 Task: Add start time "2:00".
Action: Mouse moved to (497, 677)
Screenshot: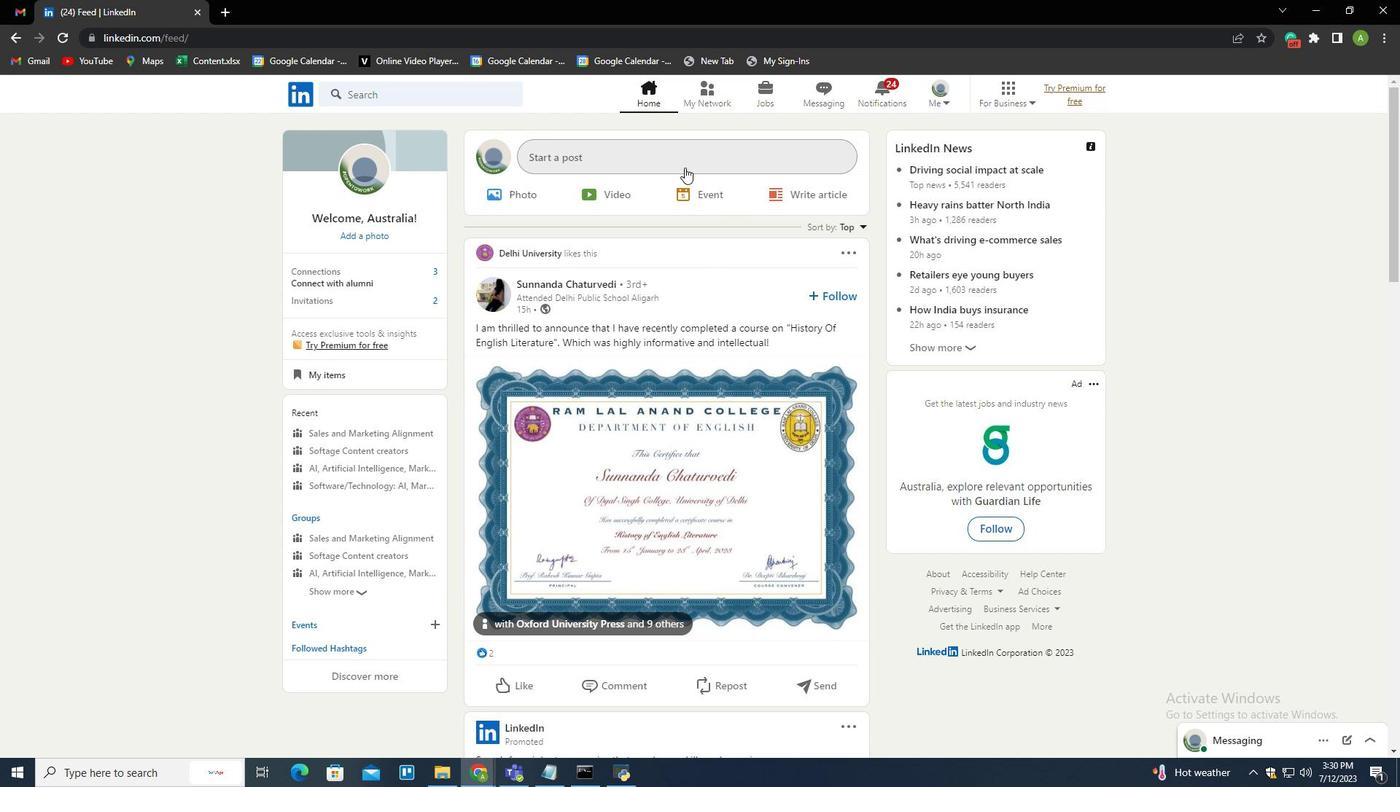 
Action: Mouse pressed left at (497, 677)
Screenshot: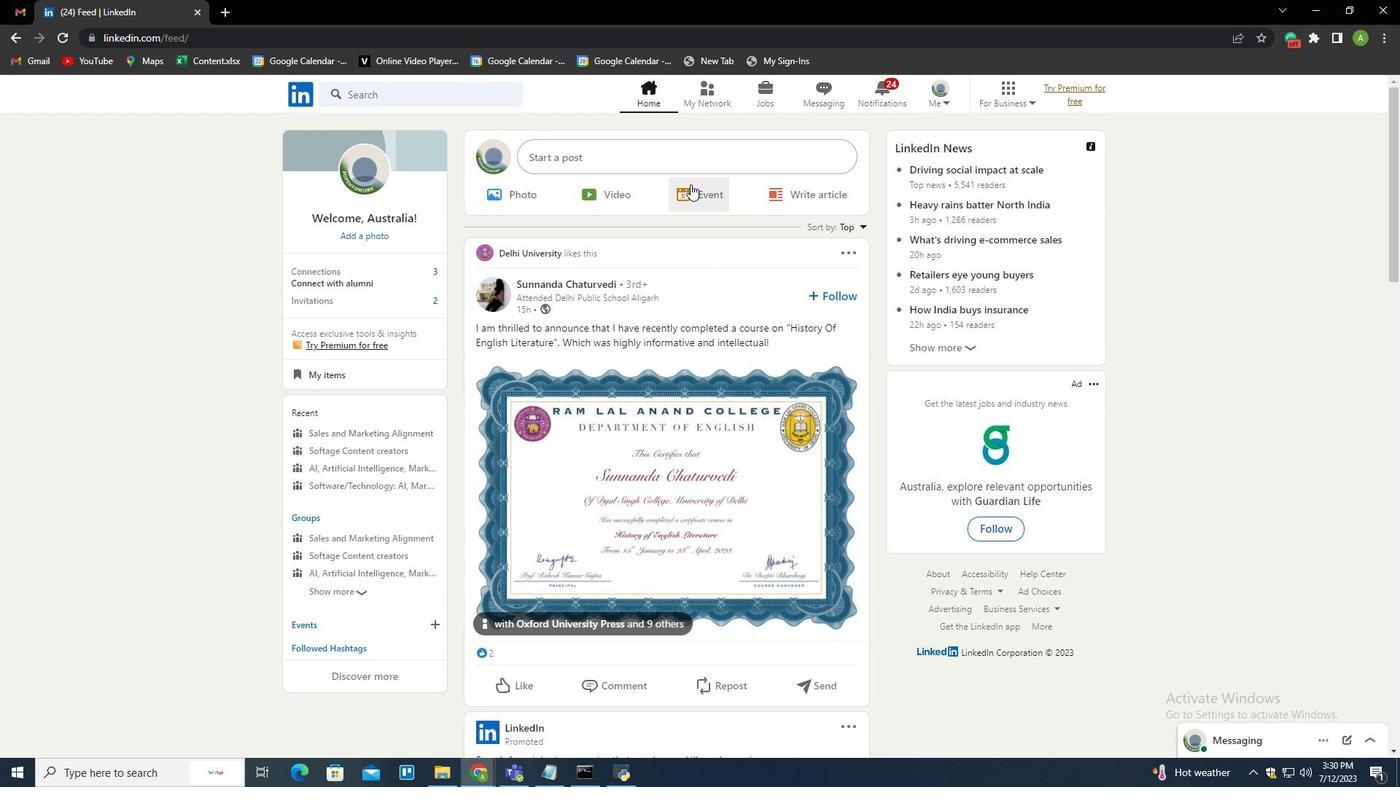 
Action: Mouse moved to (572, 496)
Screenshot: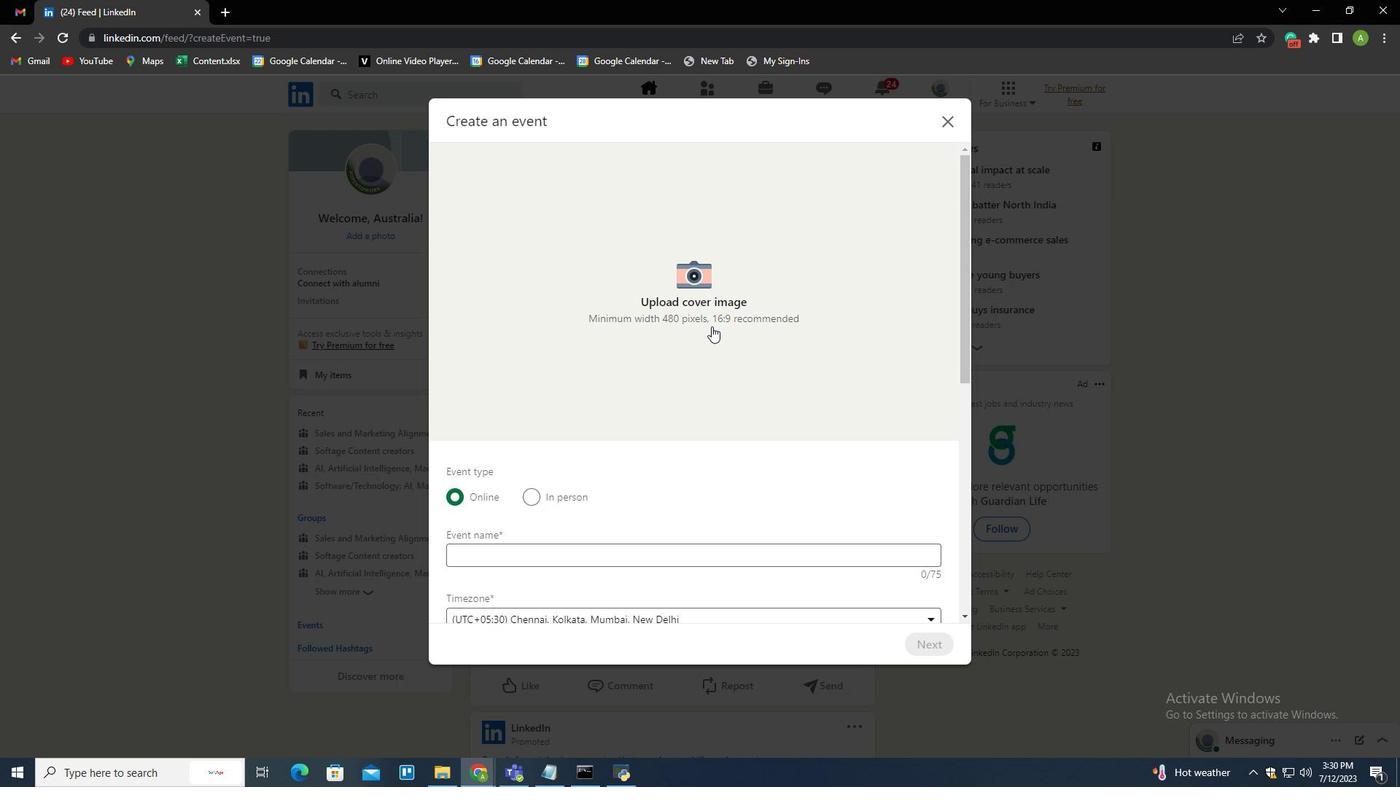 
Action: Mouse scrolled (572, 497) with delta (0, 0)
Screenshot: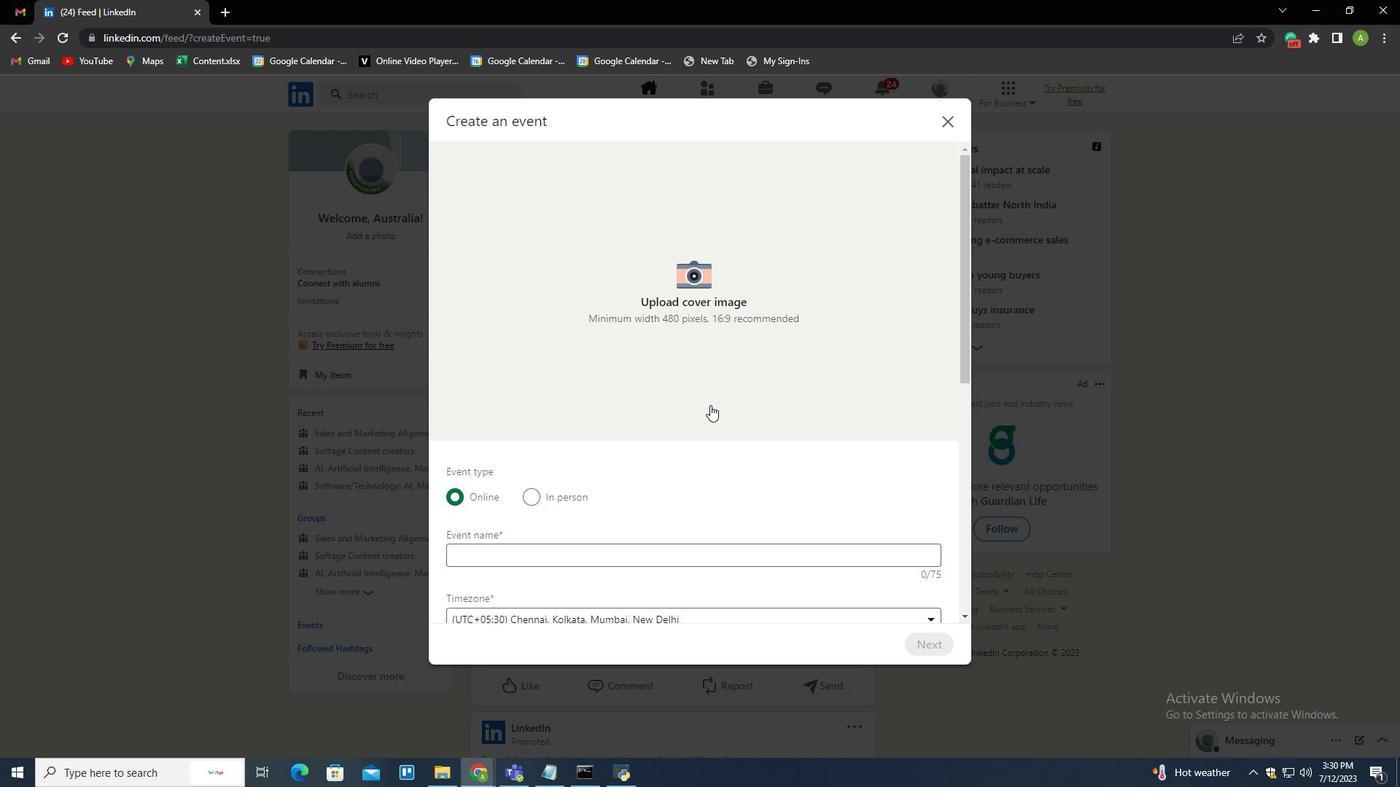 
Action: Mouse scrolled (572, 497) with delta (0, 0)
Screenshot: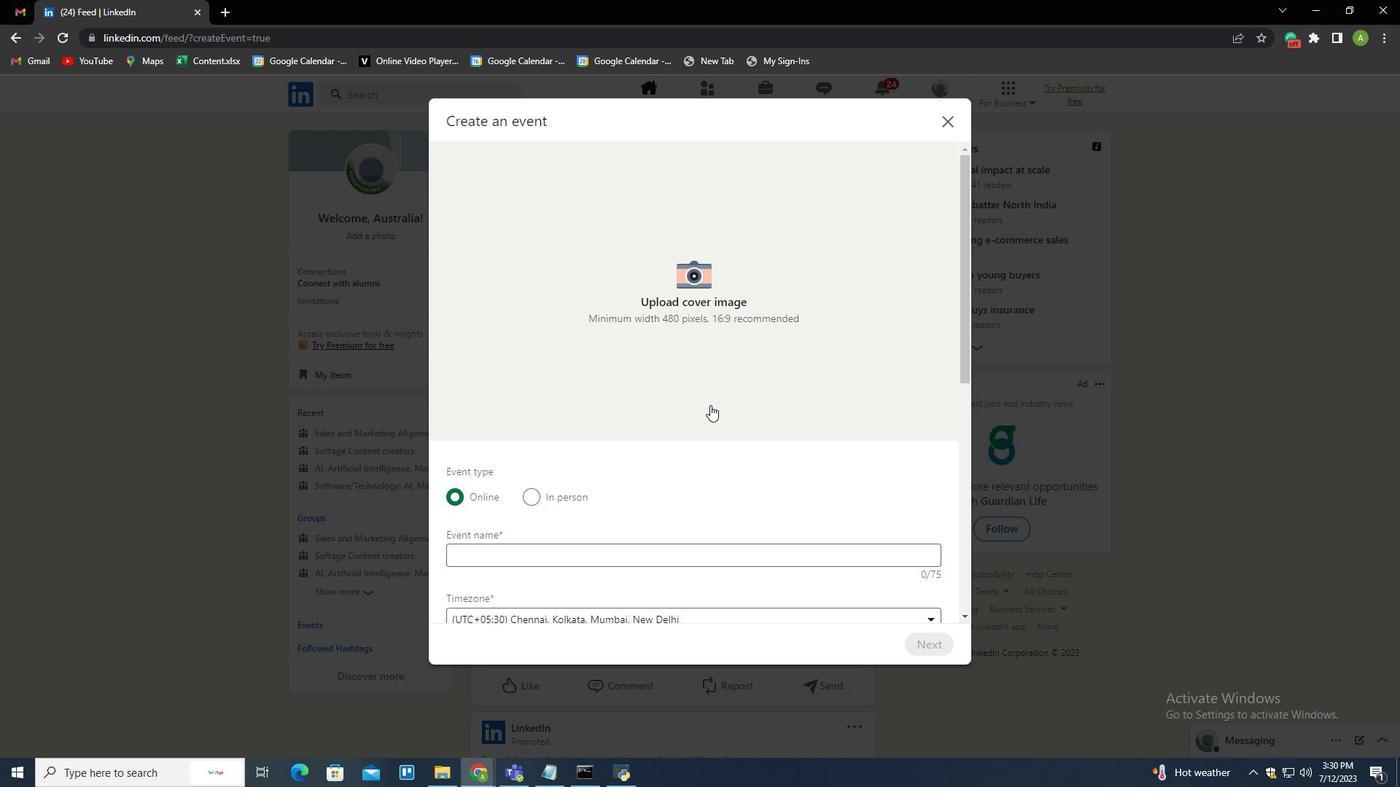
Action: Mouse scrolled (572, 497) with delta (0, 0)
Screenshot: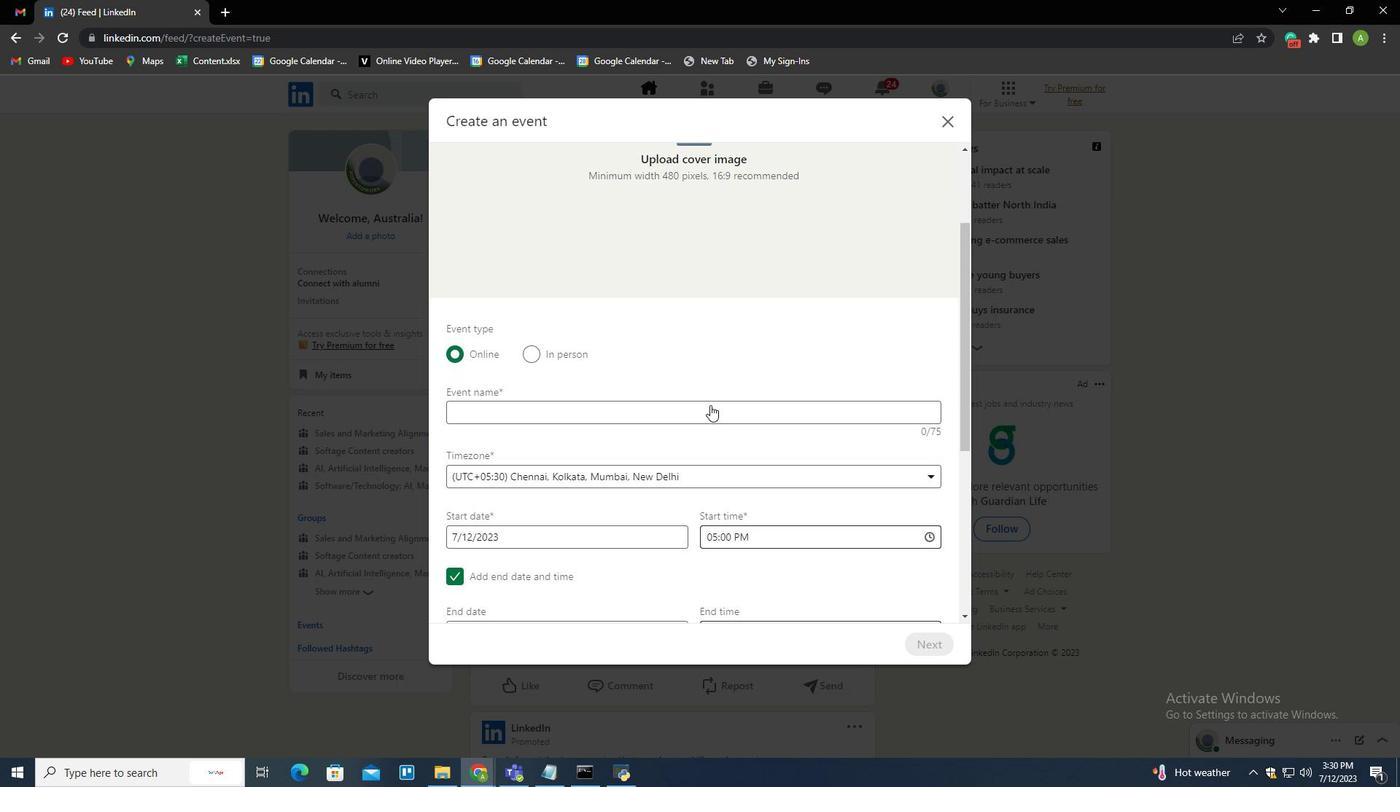 
Action: Mouse moved to (743, 454)
Screenshot: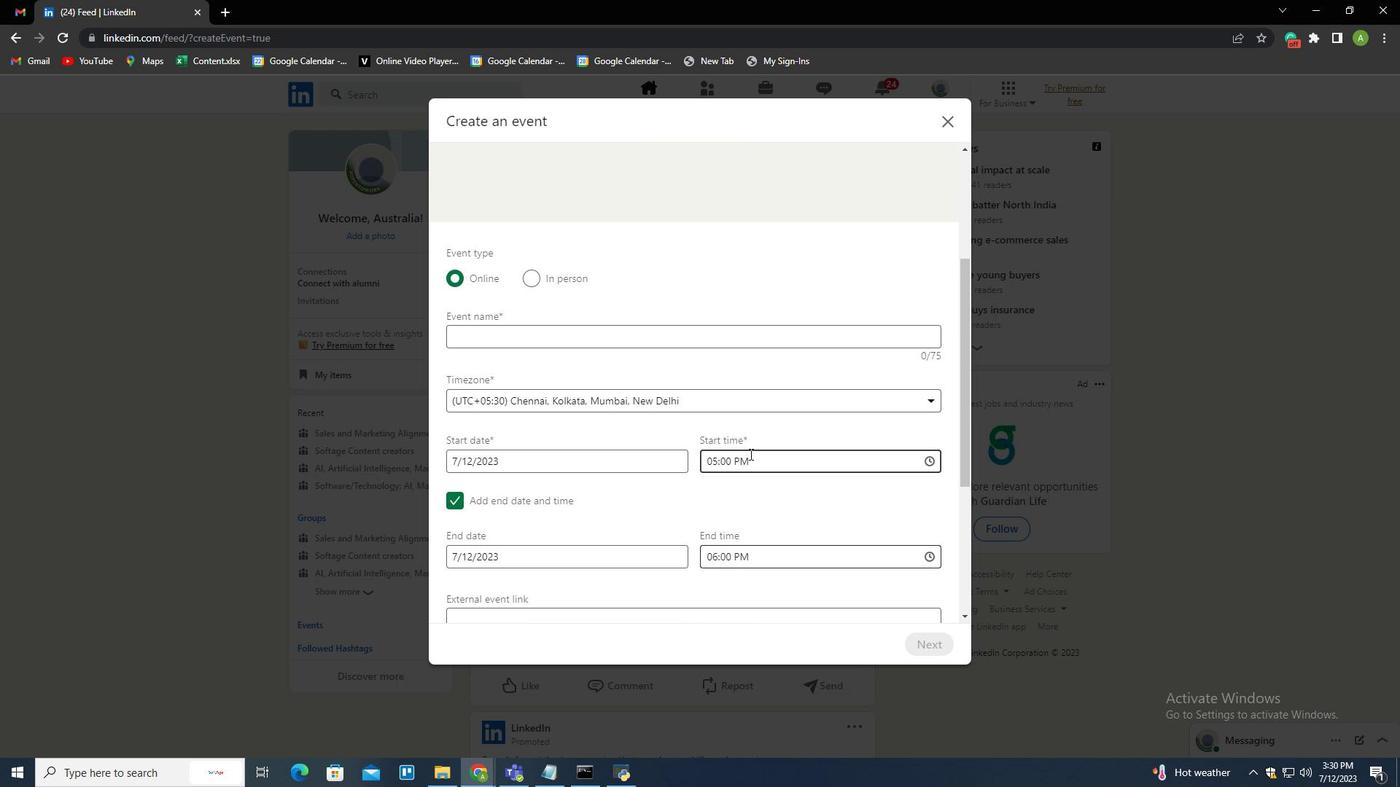 
Action: Mouse pressed left at (743, 454)
Screenshot: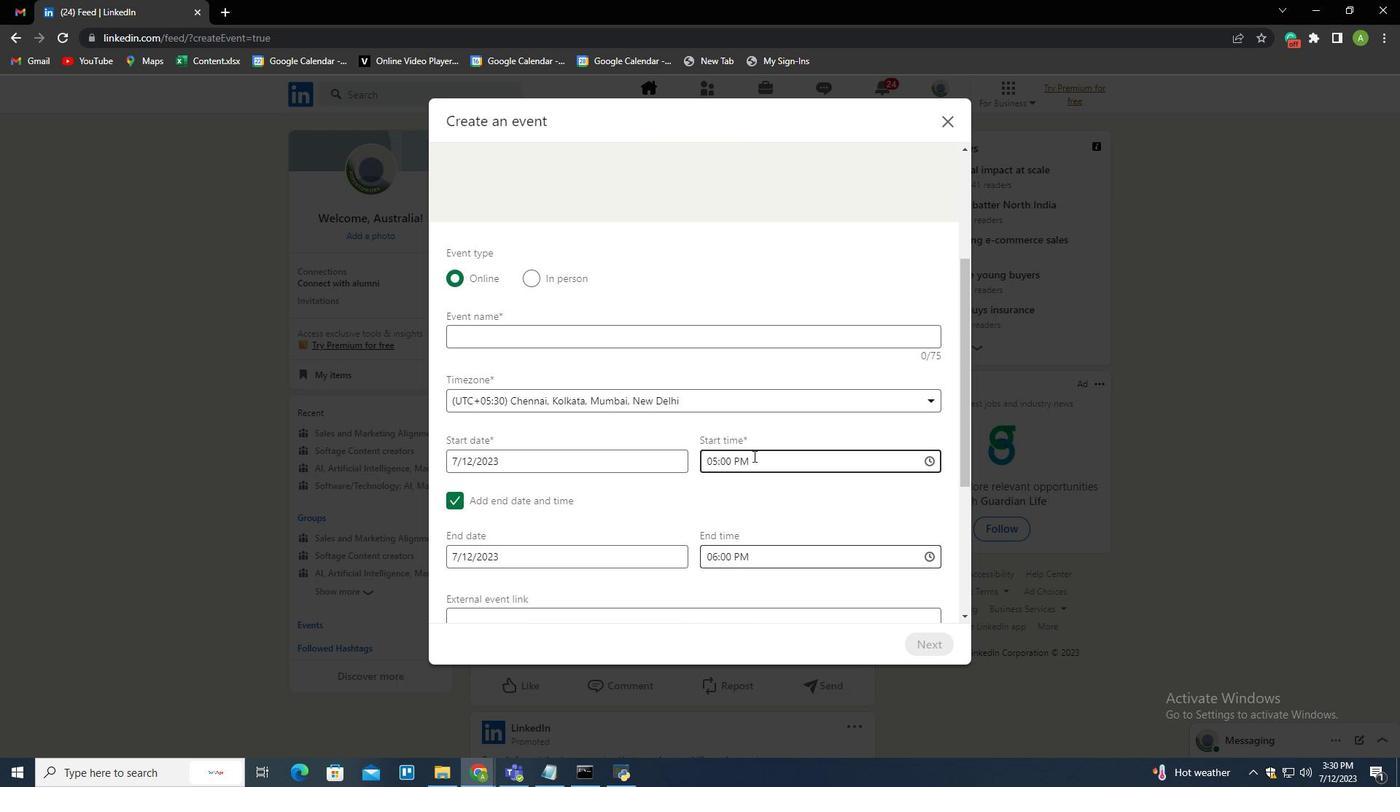 
Action: Key pressed <Key.backspace><Key.backspace><Key.backspace><Key.backspace><Key.backspace><Key.backspace><Key.backspace><Key.backspace><Key.backspace><Key.backspace><Key.backspace><Key.backspace><Key.backspace><Key.backspace>02<Key.shift_r>:00<Key.down><Key.down><Key.enter>
Screenshot: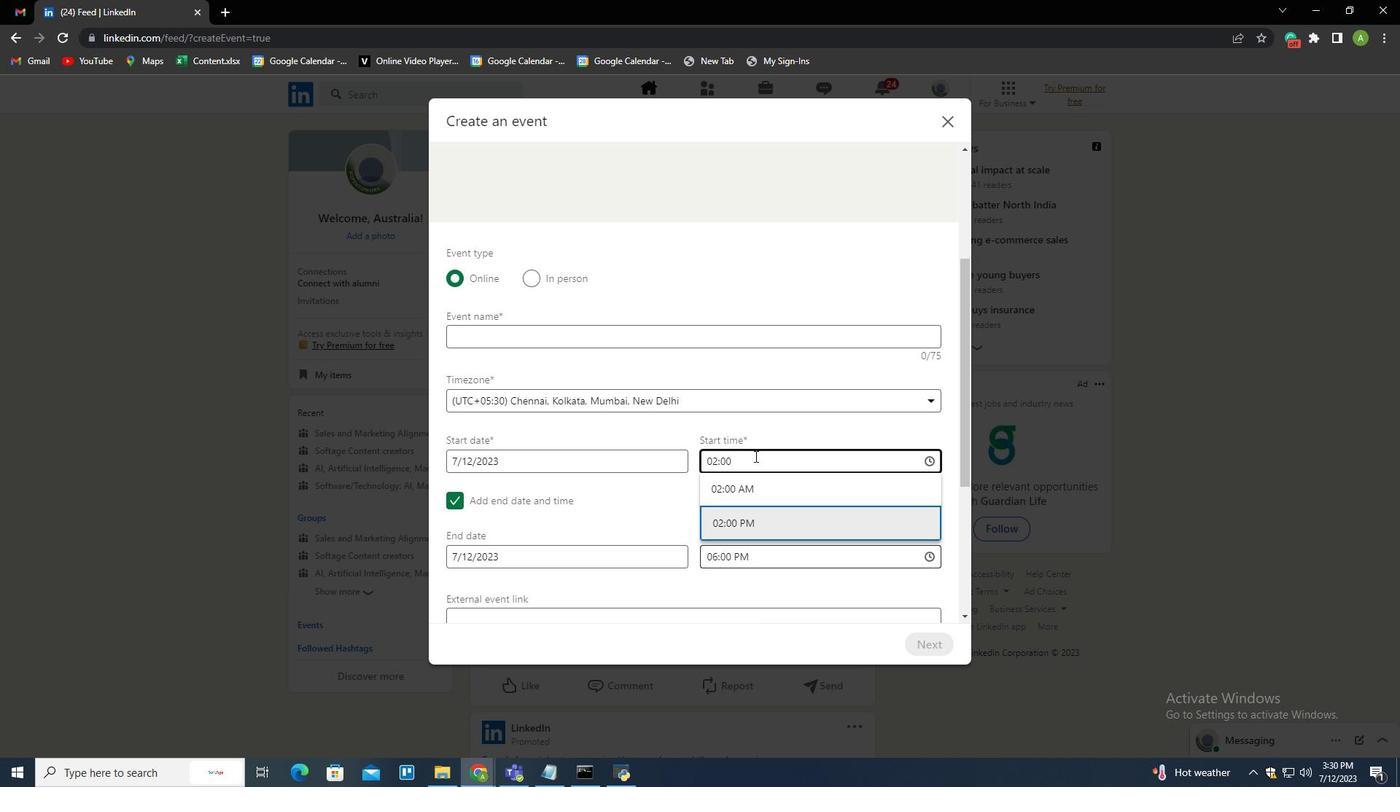 
Action: Mouse moved to (757, 412)
Screenshot: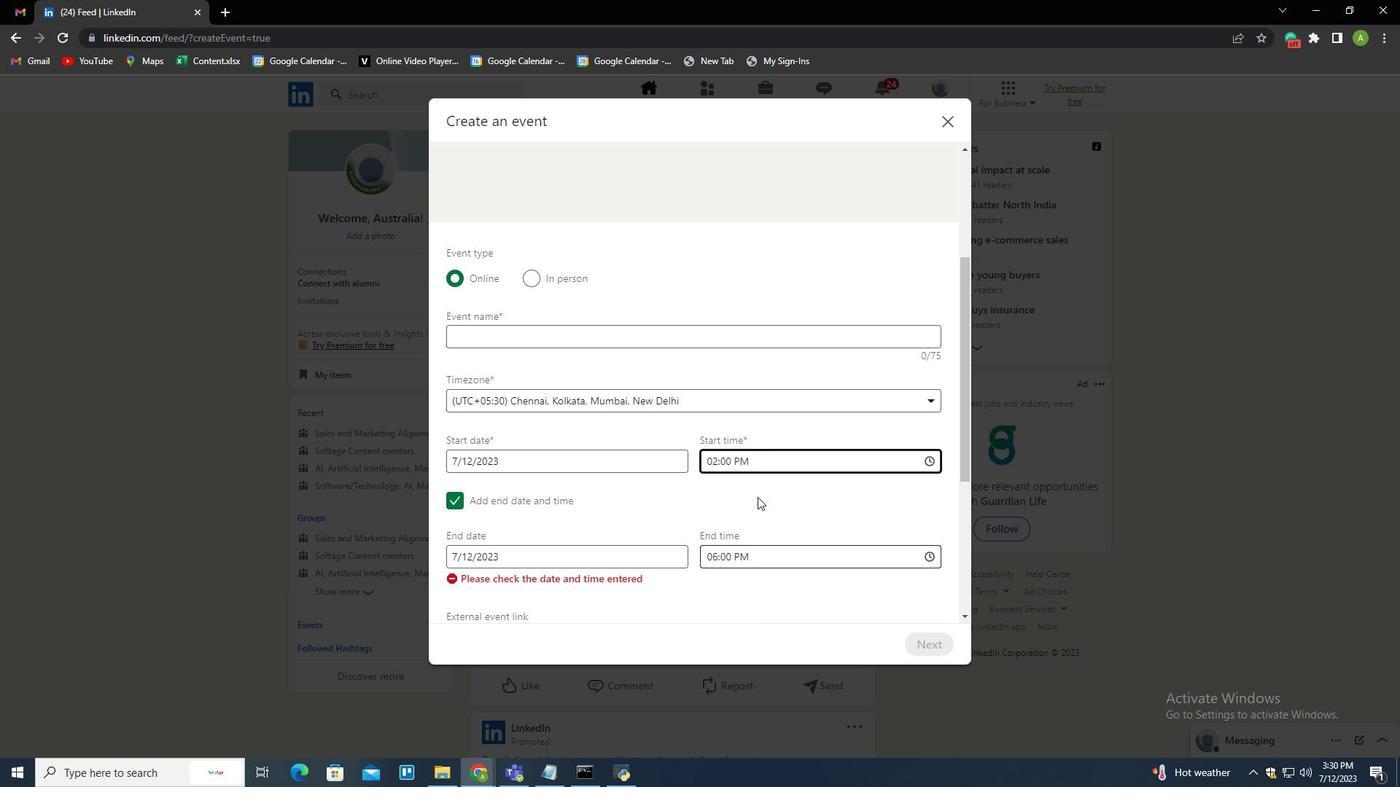 
